 Task: Show more about the house rules of Home in Summerton.
Action: Mouse moved to (413, 123)
Screenshot: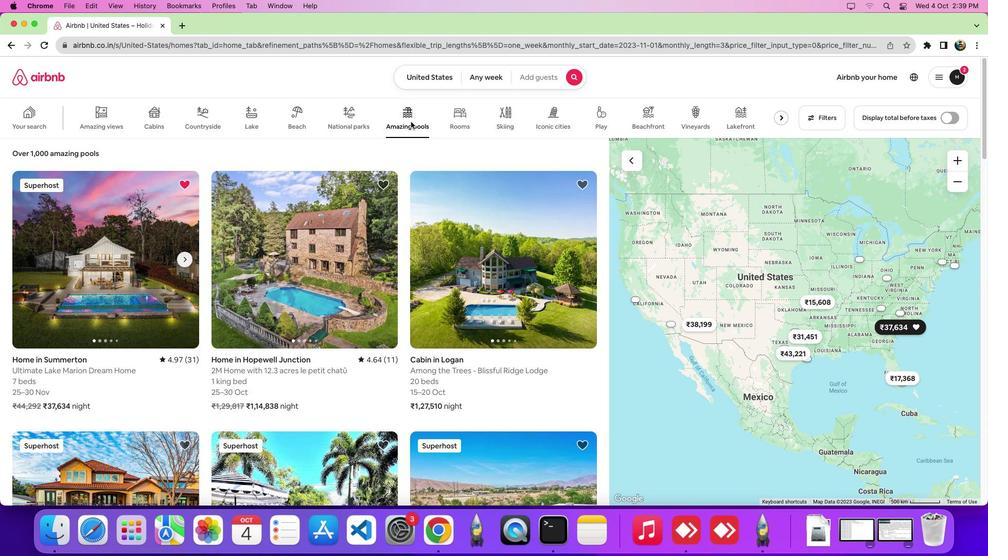 
Action: Mouse pressed left at (413, 123)
Screenshot: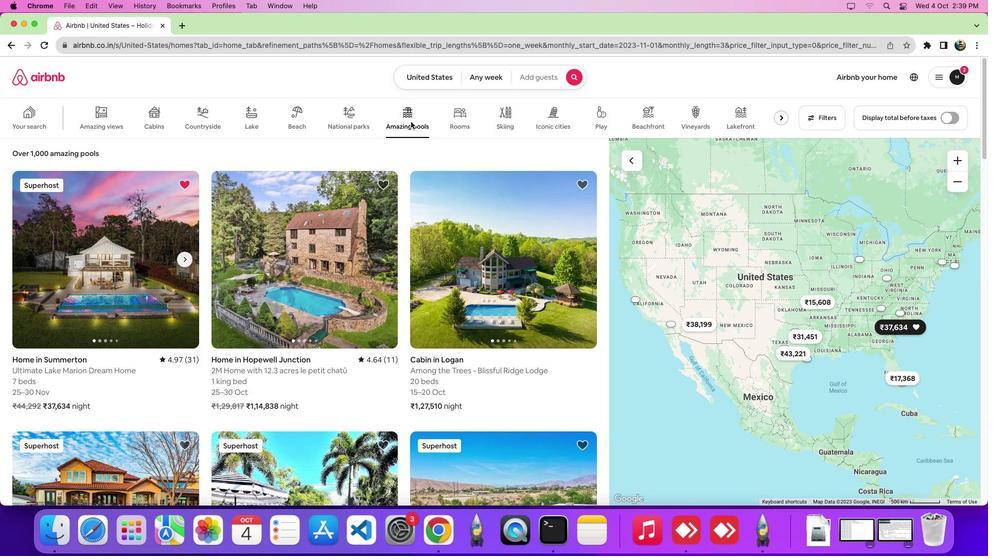 
Action: Mouse moved to (136, 279)
Screenshot: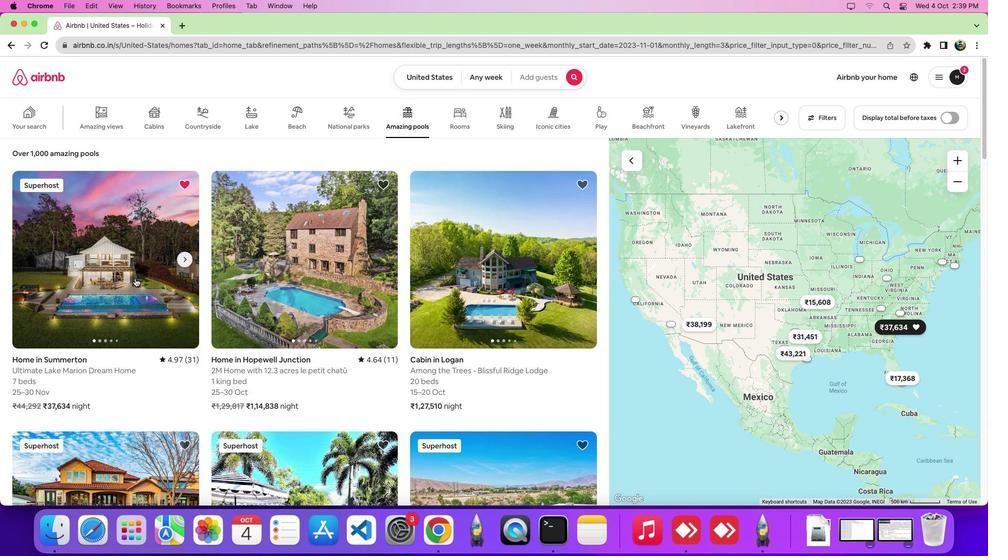 
Action: Mouse pressed left at (136, 279)
Screenshot: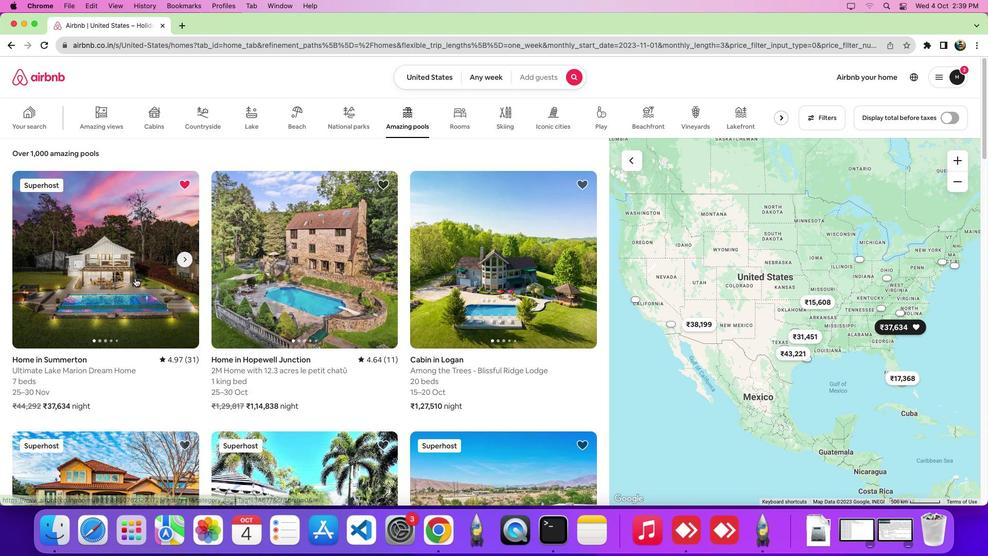 
Action: Mouse moved to (497, 277)
Screenshot: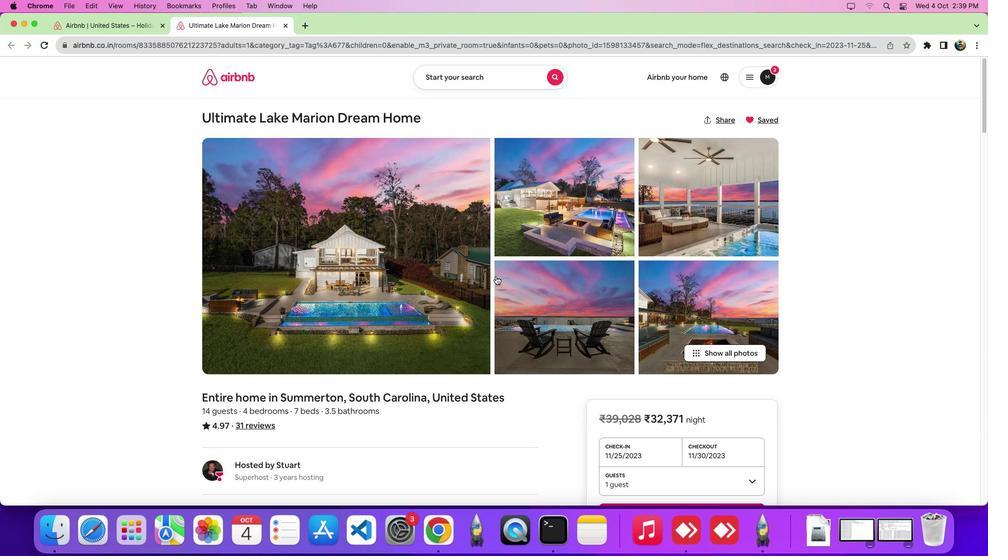 
Action: Mouse scrolled (497, 277) with delta (1, 1)
Screenshot: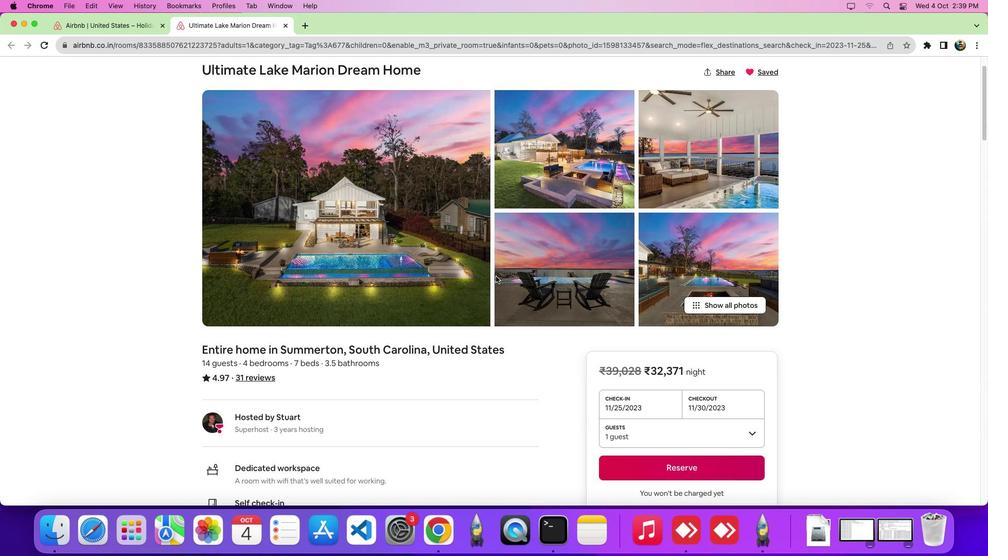 
Action: Mouse scrolled (497, 277) with delta (1, 0)
Screenshot: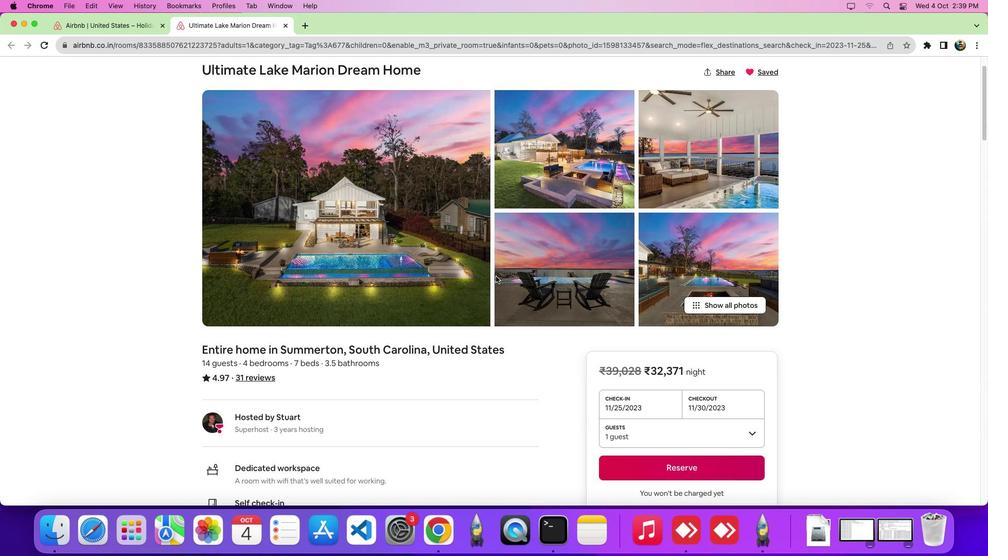 
Action: Mouse scrolled (497, 277) with delta (1, -2)
Screenshot: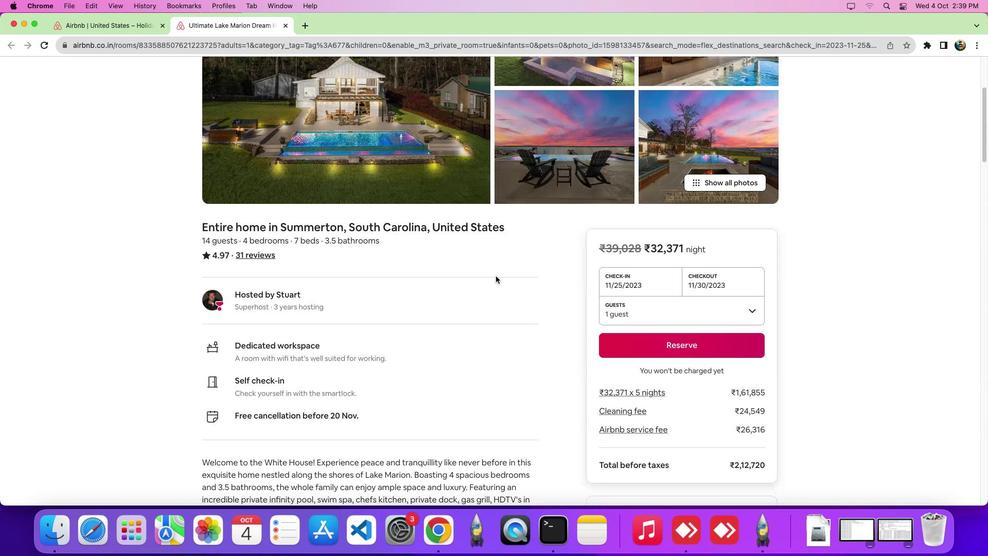 
Action: Mouse scrolled (497, 277) with delta (1, -4)
Screenshot: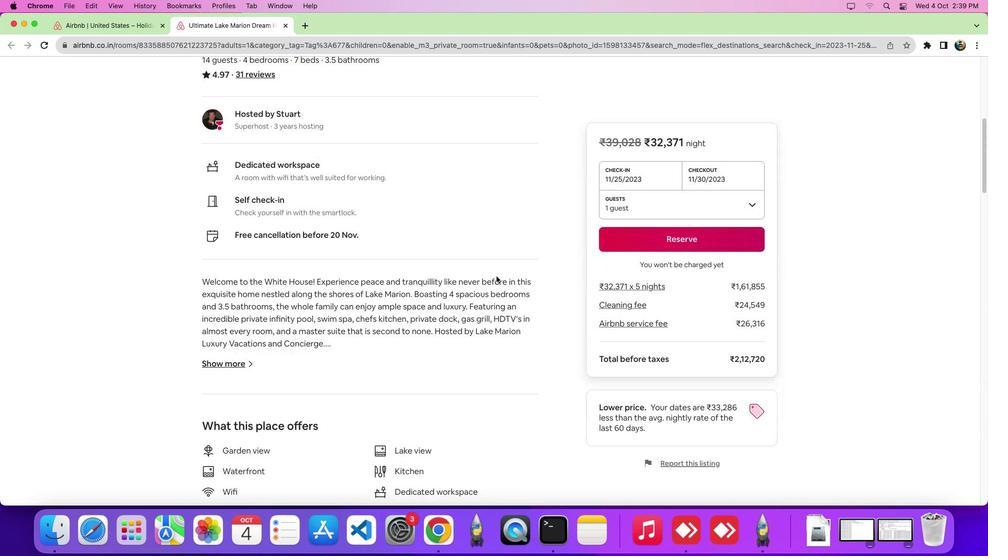 
Action: Mouse moved to (499, 277)
Screenshot: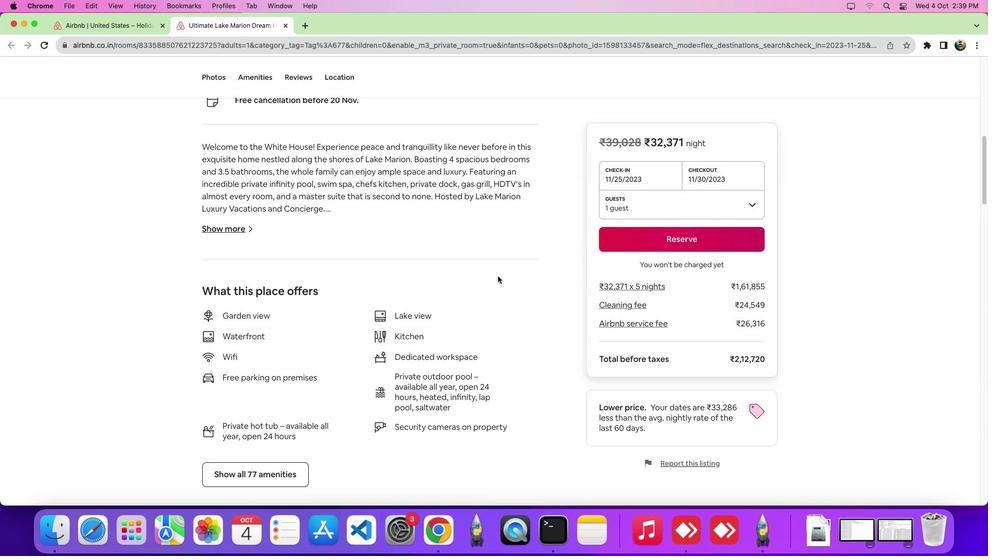 
Action: Mouse scrolled (499, 277) with delta (1, 1)
Screenshot: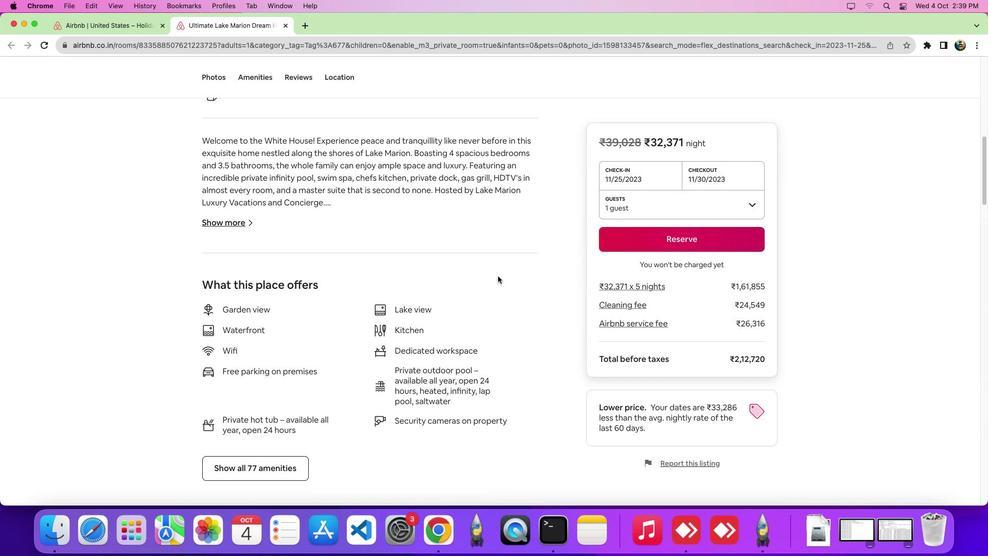 
Action: Mouse scrolled (499, 277) with delta (1, 1)
Screenshot: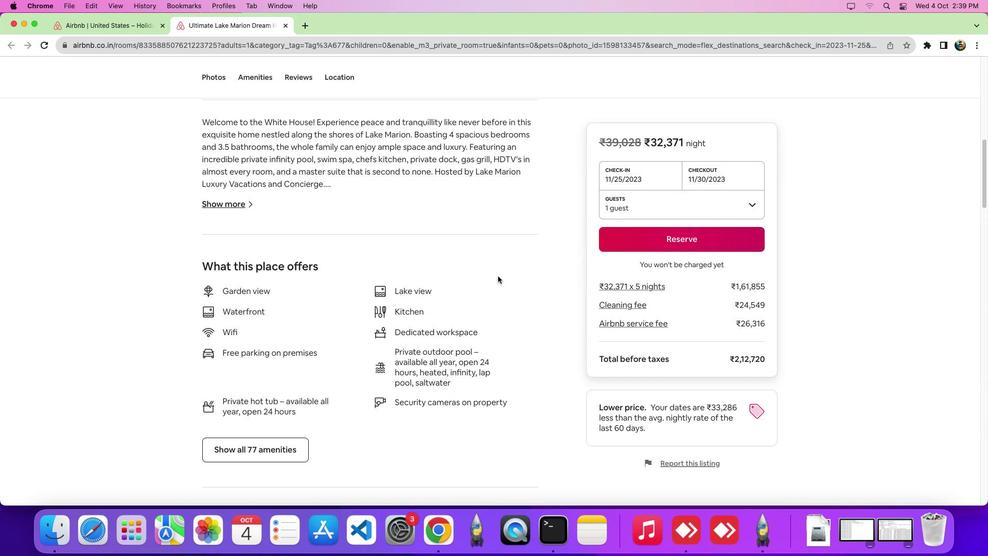 
Action: Mouse scrolled (499, 277) with delta (1, 0)
Screenshot: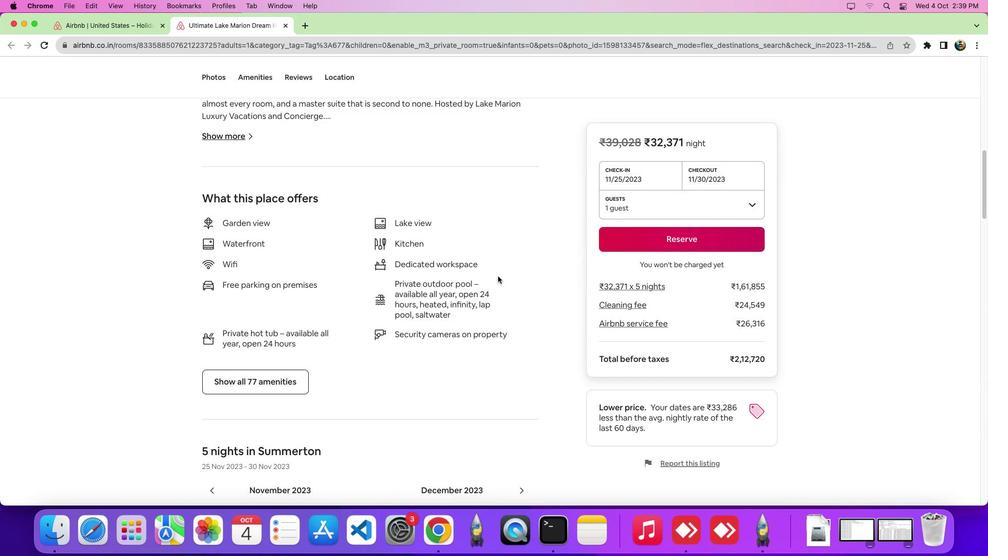 
Action: Mouse scrolled (499, 277) with delta (1, 1)
Screenshot: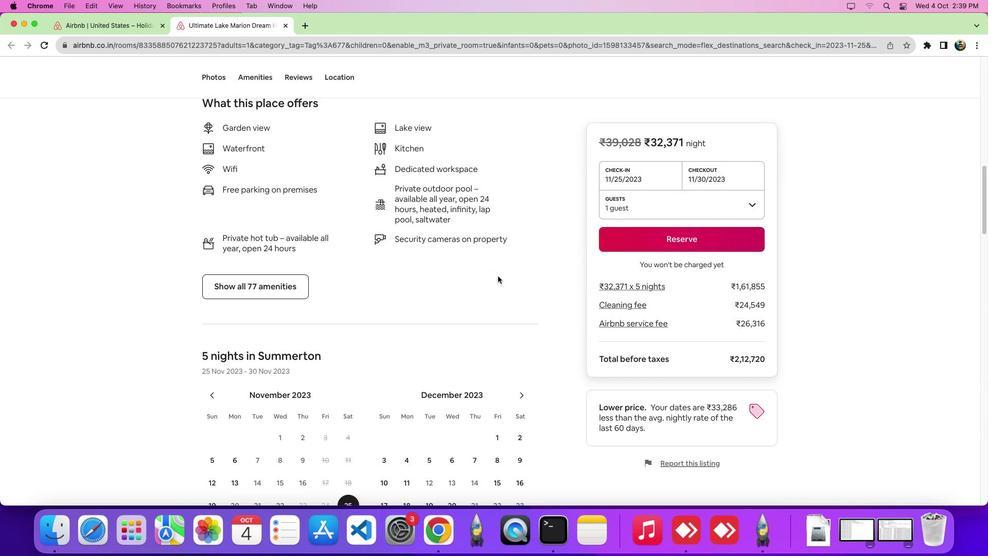 
Action: Mouse scrolled (499, 277) with delta (1, 1)
Screenshot: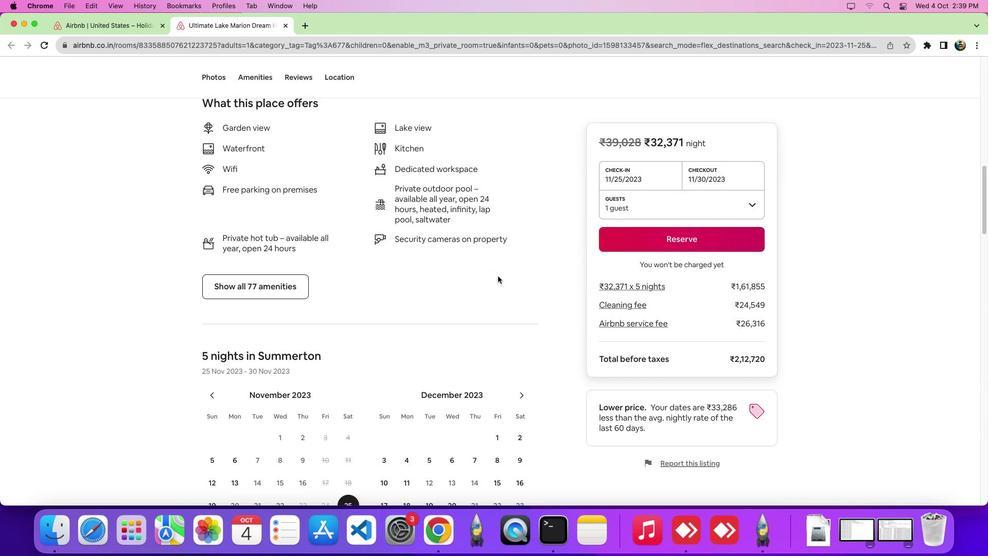 
Action: Mouse scrolled (499, 277) with delta (1, -2)
Screenshot: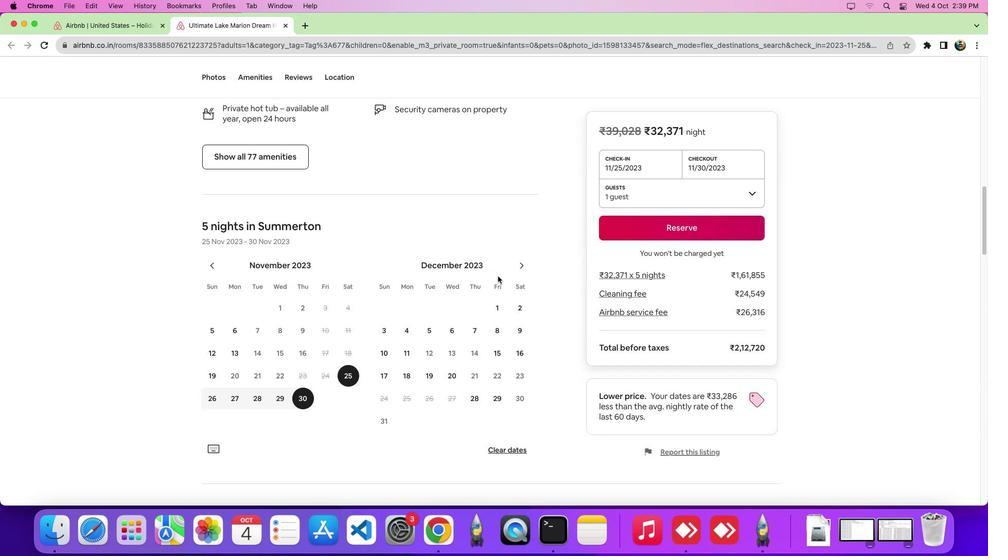 
Action: Mouse scrolled (499, 277) with delta (1, -2)
Screenshot: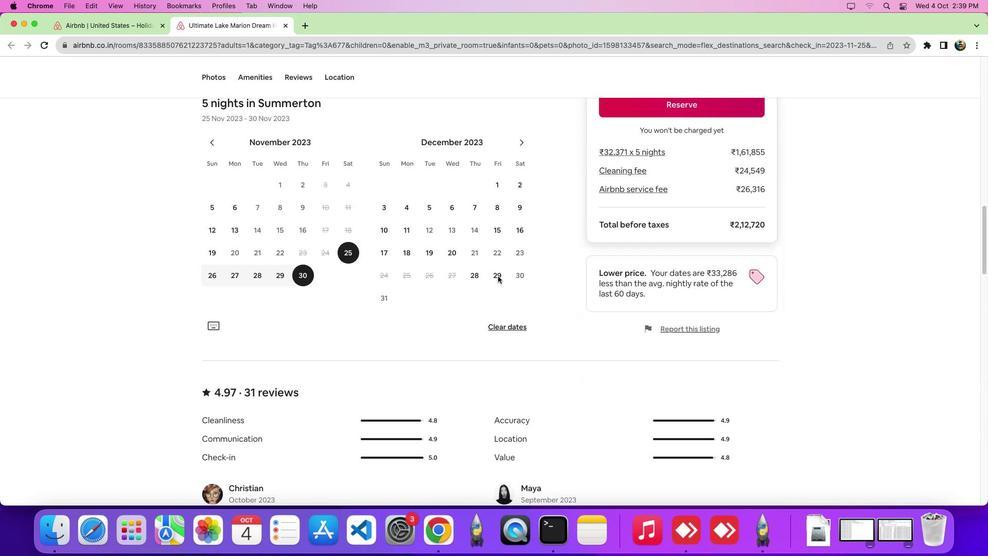 
Action: Mouse scrolled (499, 277) with delta (1, 1)
Screenshot: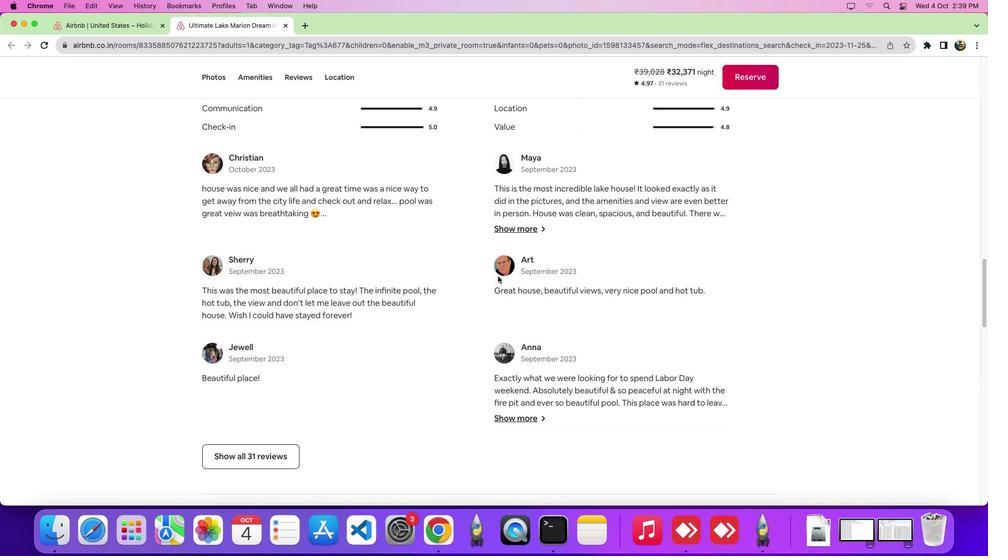 
Action: Mouse scrolled (499, 277) with delta (1, 0)
Screenshot: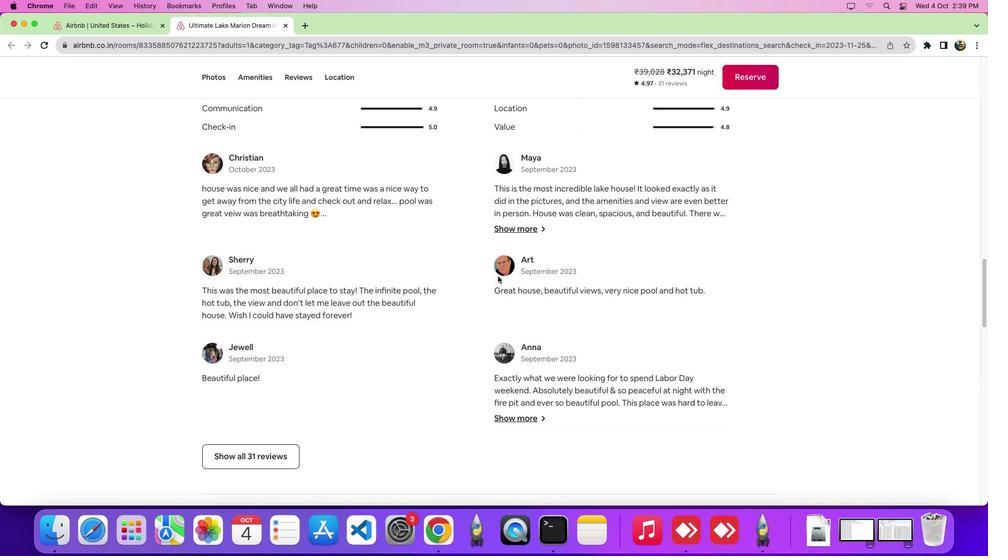 
Action: Mouse scrolled (499, 277) with delta (1, -2)
Screenshot: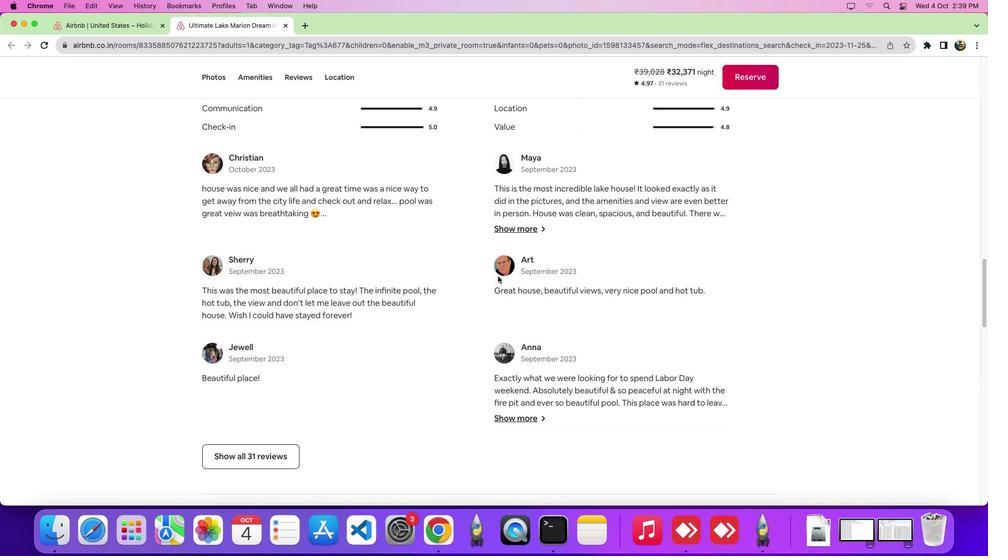 
Action: Mouse scrolled (499, 277) with delta (1, -4)
Screenshot: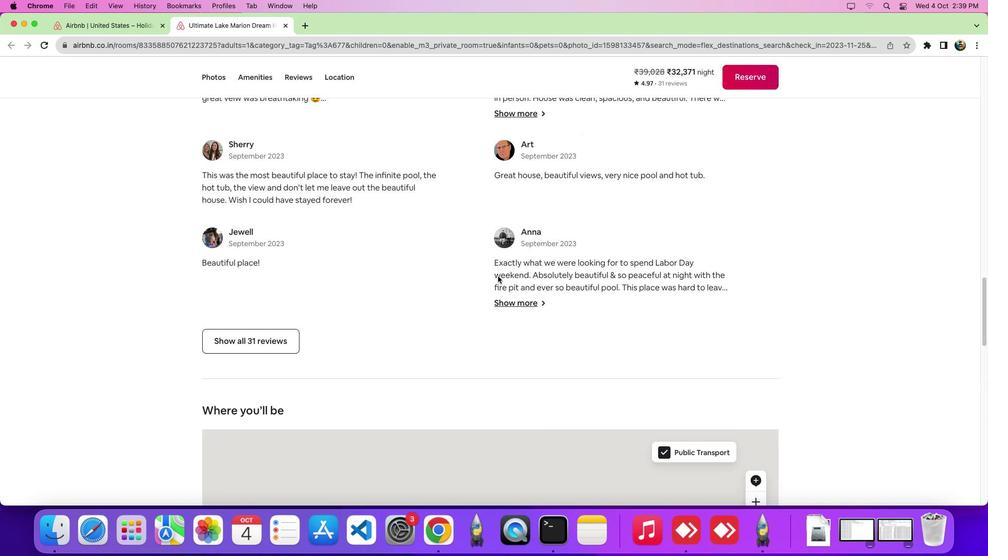 
Action: Mouse scrolled (499, 277) with delta (1, 1)
Screenshot: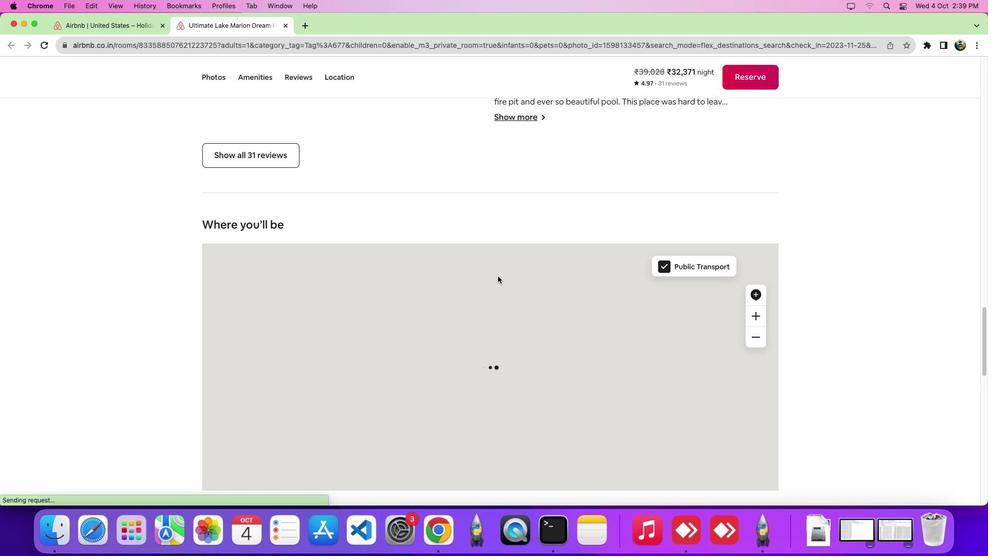 
Action: Mouse scrolled (499, 277) with delta (1, 1)
Screenshot: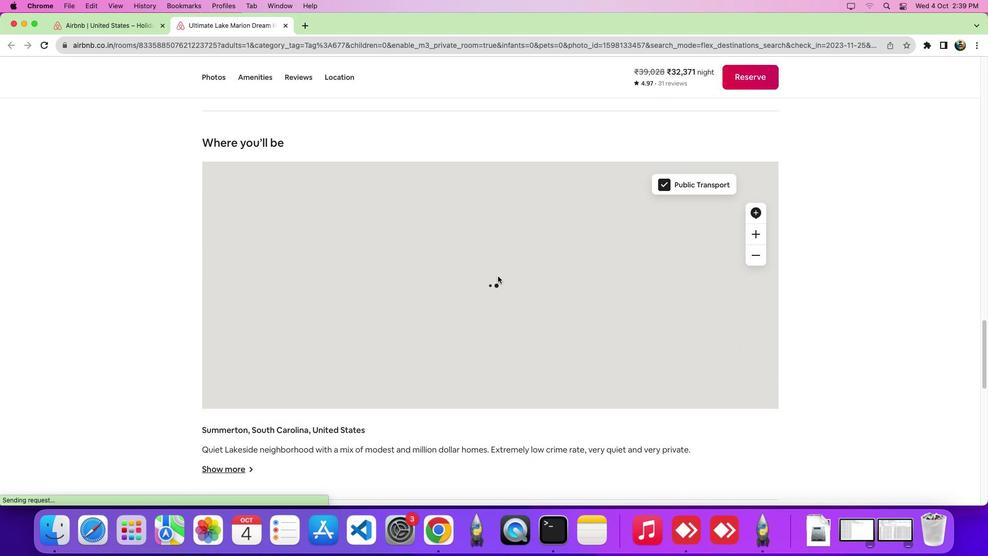 
Action: Mouse scrolled (499, 277) with delta (1, -2)
Screenshot: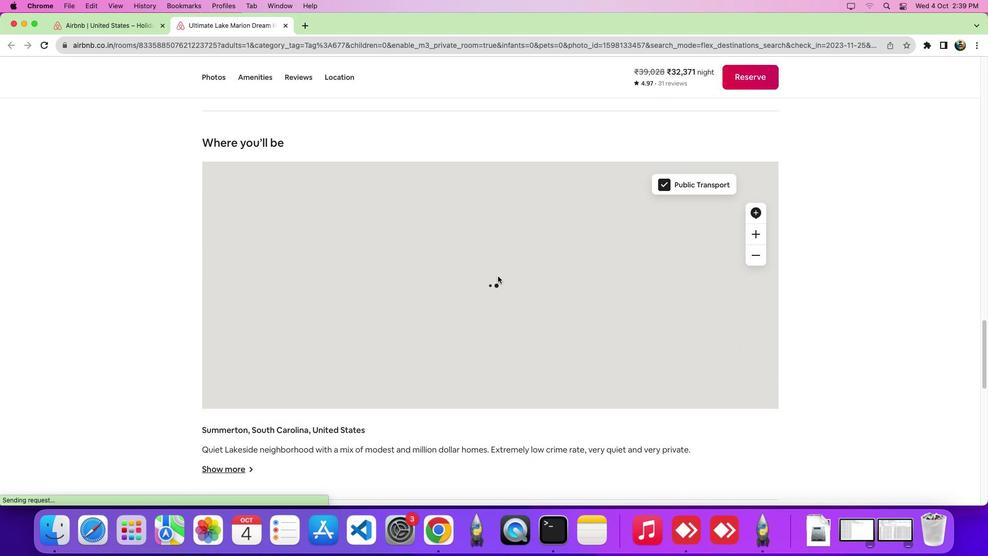 
Action: Mouse scrolled (499, 277) with delta (1, 1)
Screenshot: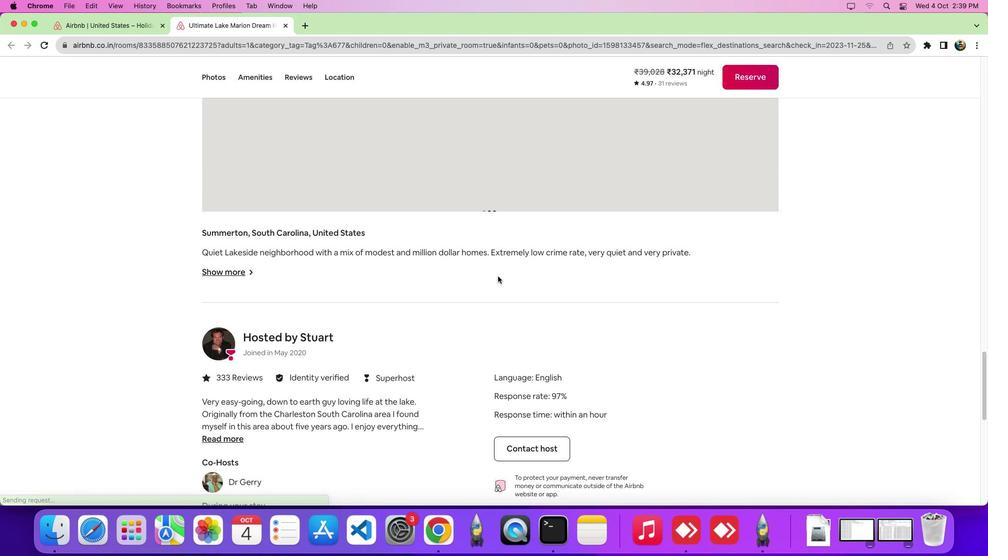 
Action: Mouse scrolled (499, 277) with delta (1, 0)
Screenshot: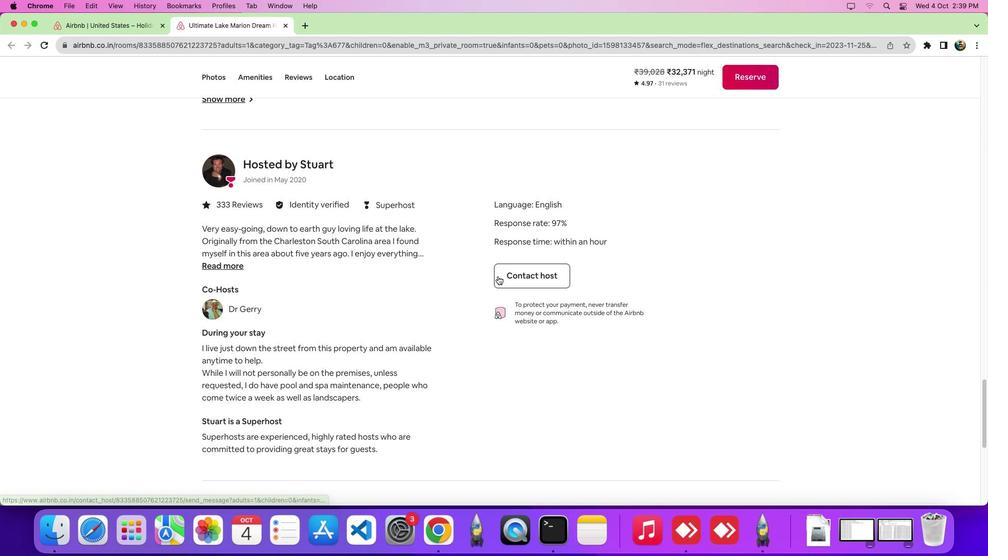 
Action: Mouse scrolled (499, 277) with delta (1, -2)
Screenshot: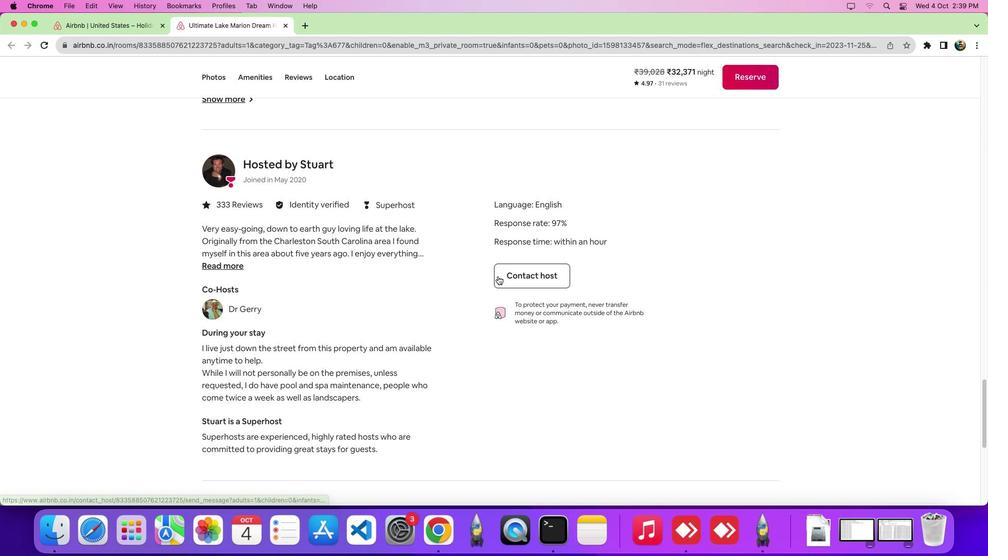 
Action: Mouse scrolled (499, 277) with delta (1, -4)
Screenshot: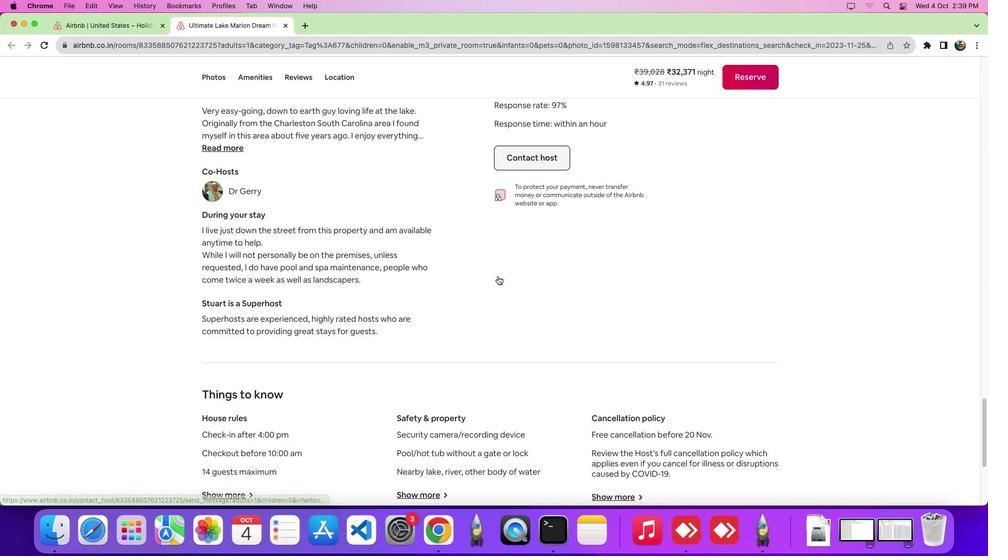 
Action: Mouse scrolled (499, 277) with delta (1, 1)
Screenshot: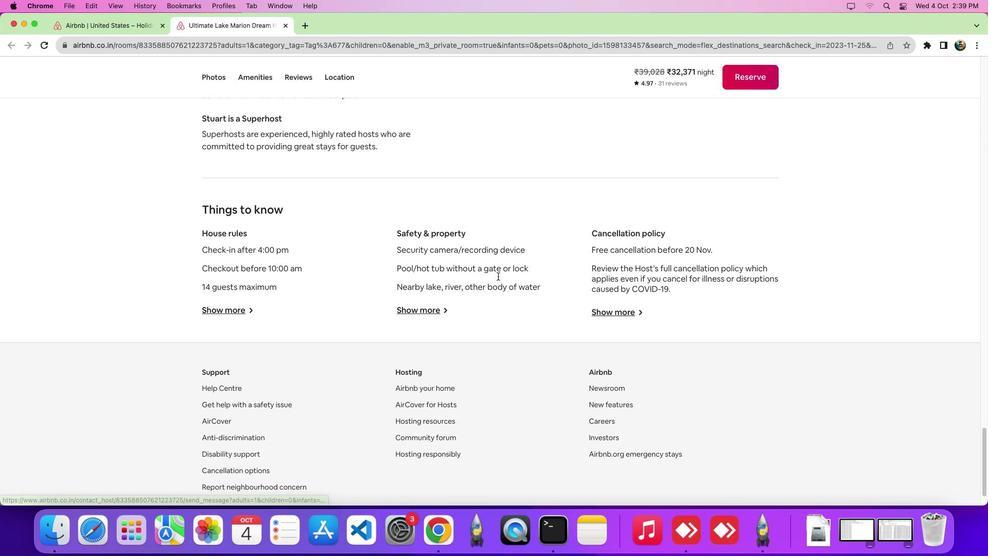 
Action: Mouse scrolled (499, 277) with delta (1, 0)
Screenshot: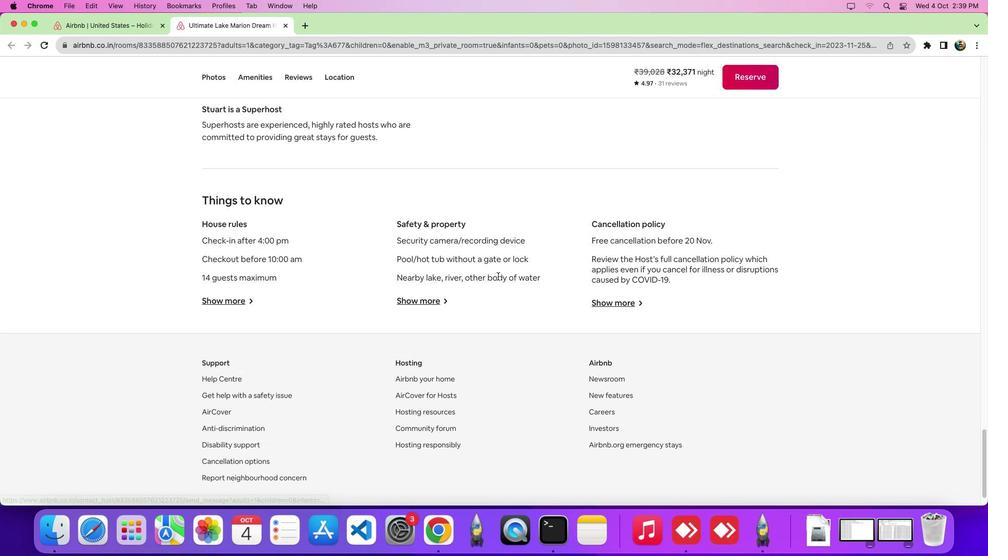 
Action: Mouse scrolled (499, 277) with delta (1, -3)
Screenshot: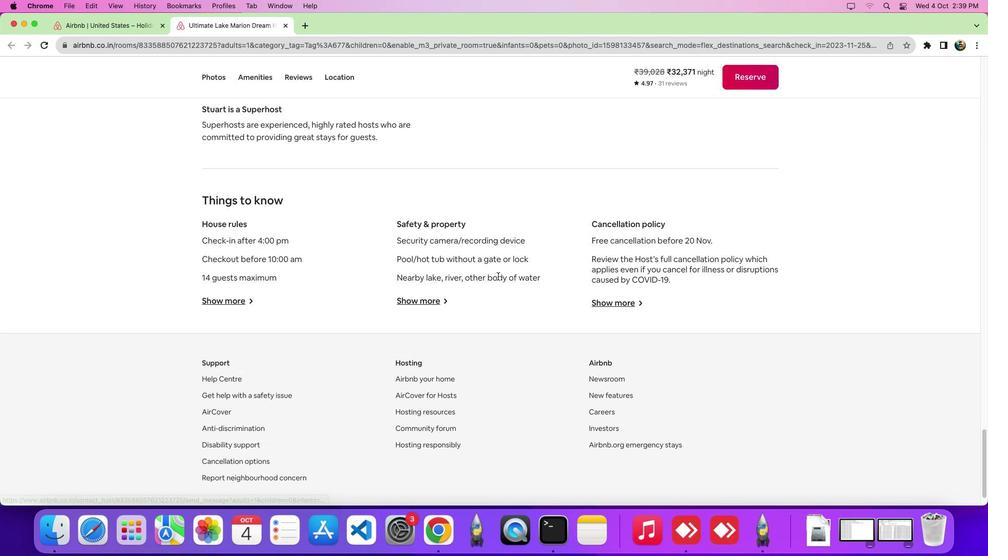 
Action: Mouse scrolled (499, 277) with delta (1, -5)
Screenshot: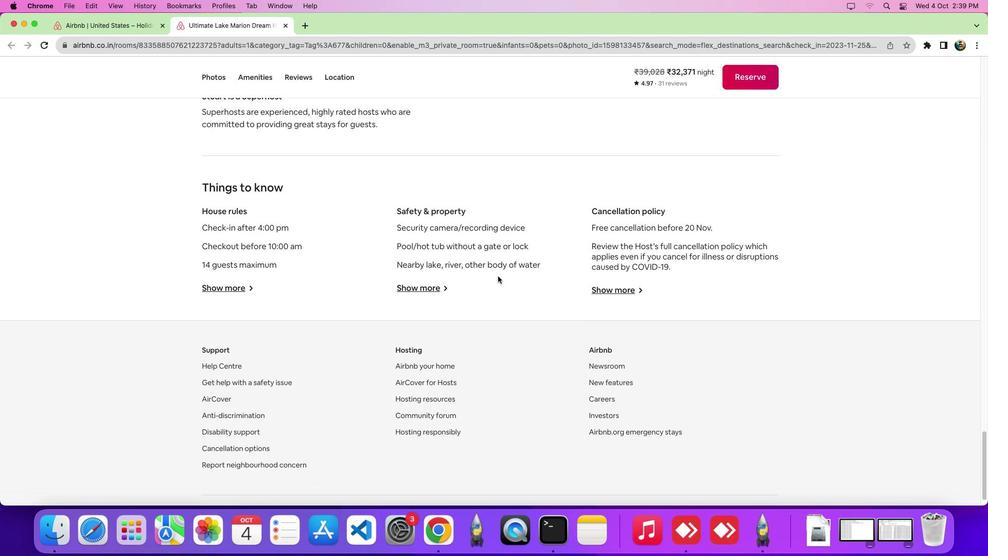 
Action: Mouse scrolled (499, 277) with delta (1, 1)
Screenshot: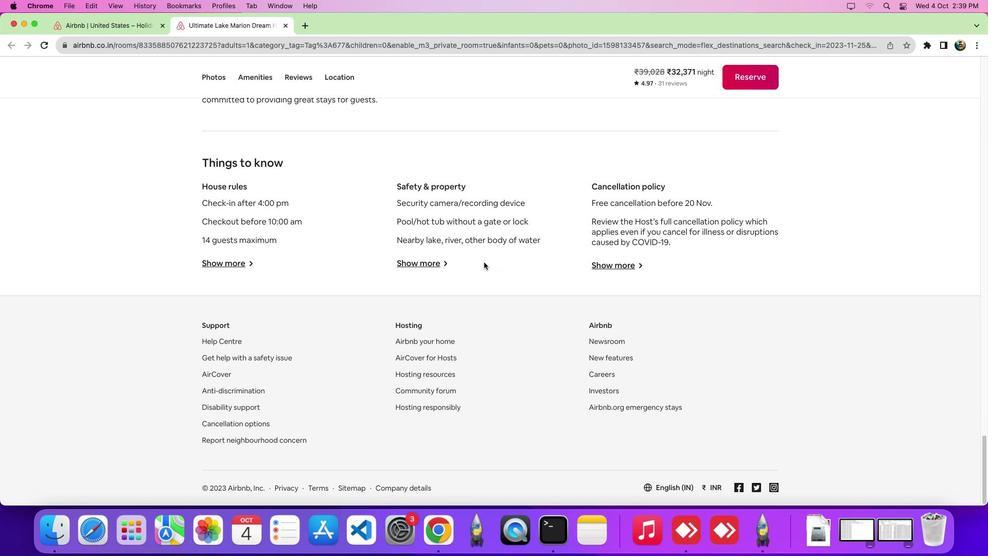 
Action: Mouse scrolled (499, 277) with delta (1, 0)
Screenshot: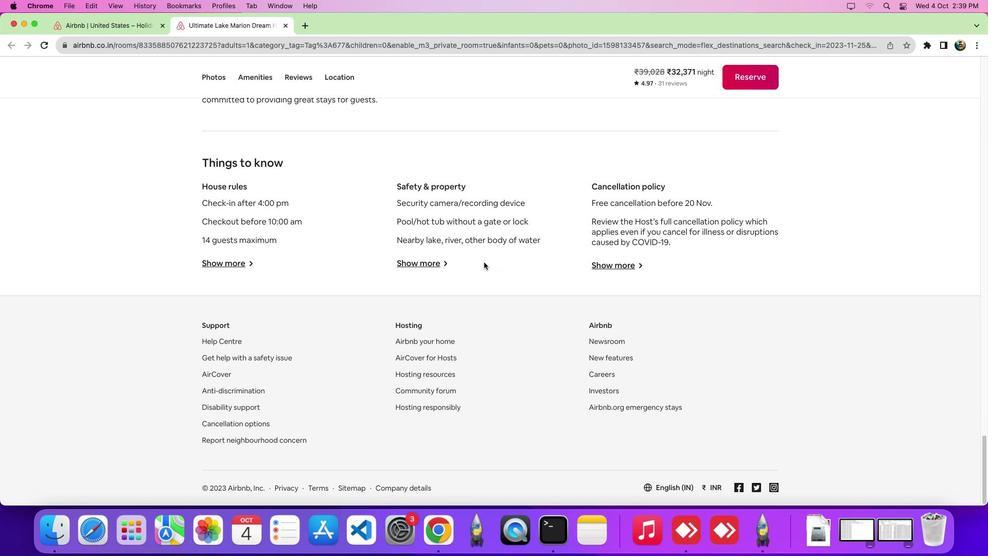 
Action: Mouse scrolled (499, 277) with delta (1, -3)
Screenshot: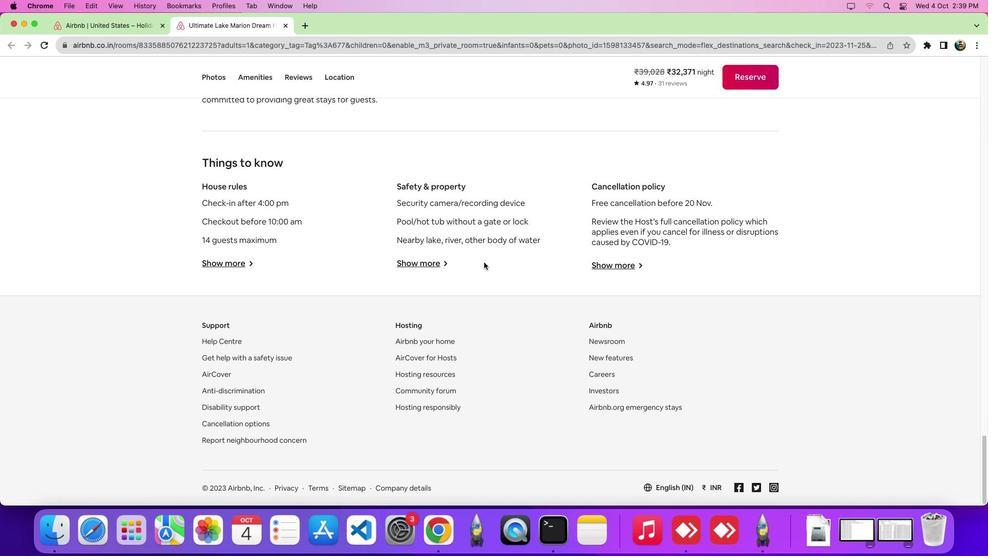 
Action: Mouse moved to (486, 263)
Screenshot: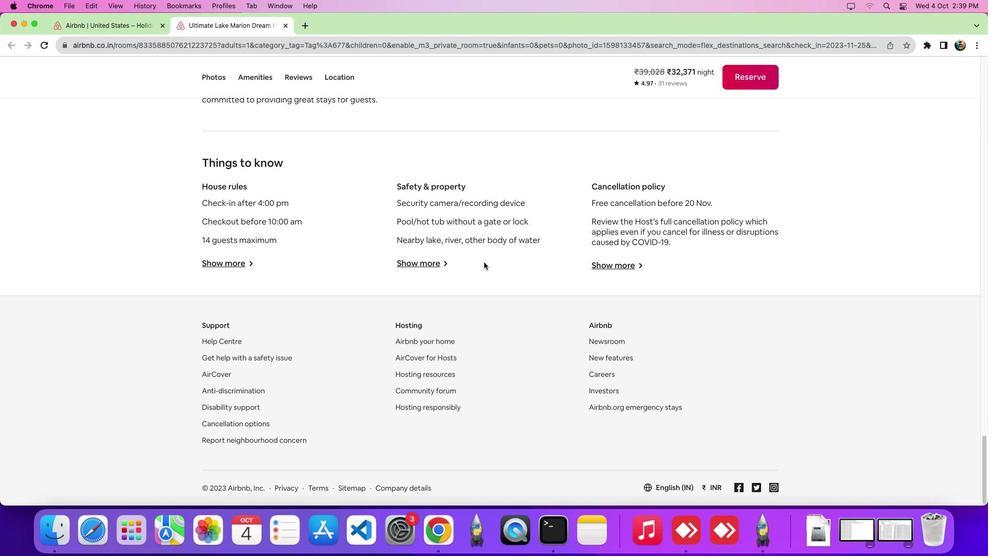 
Action: Mouse scrolled (486, 263) with delta (1, 1)
Screenshot: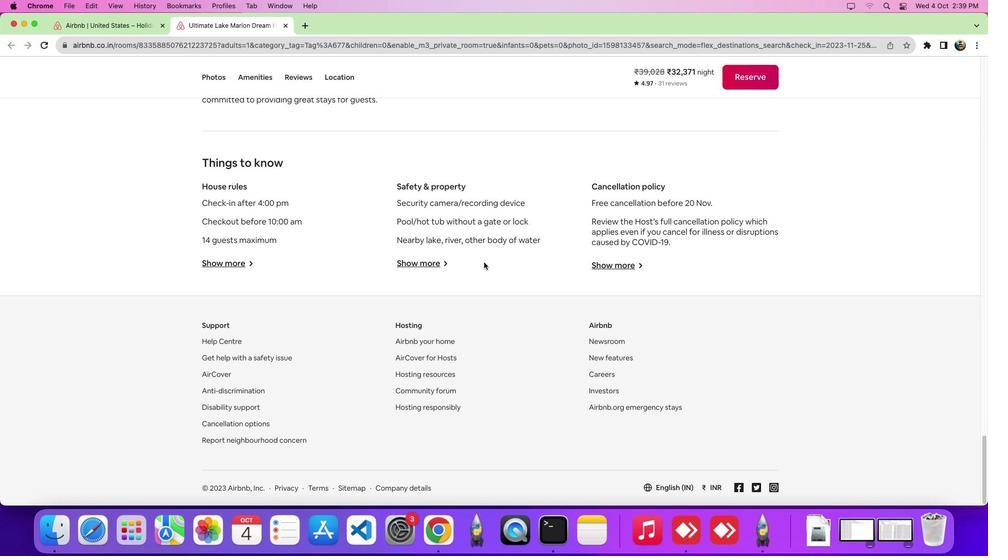 
Action: Mouse scrolled (486, 263) with delta (1, 0)
Screenshot: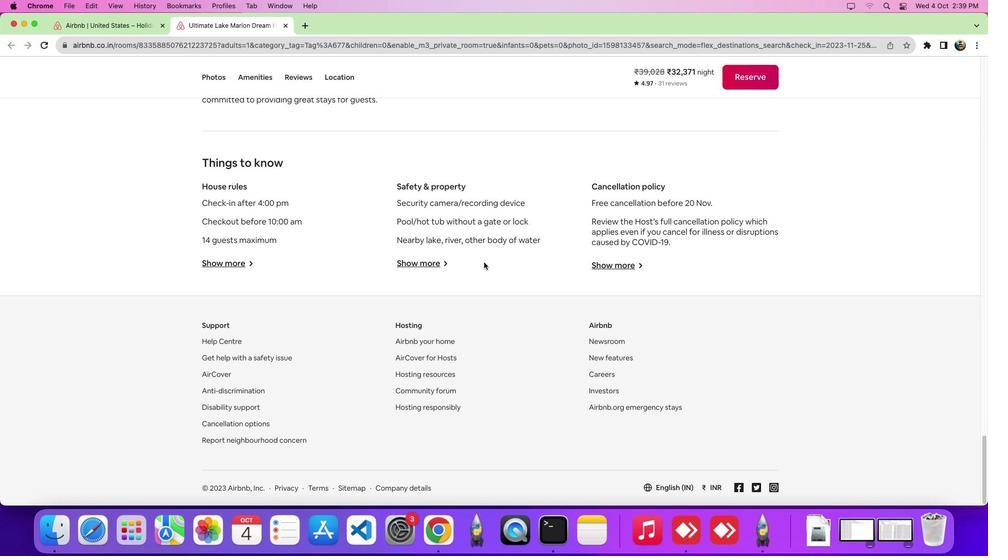 
Action: Mouse scrolled (486, 263) with delta (1, -3)
Screenshot: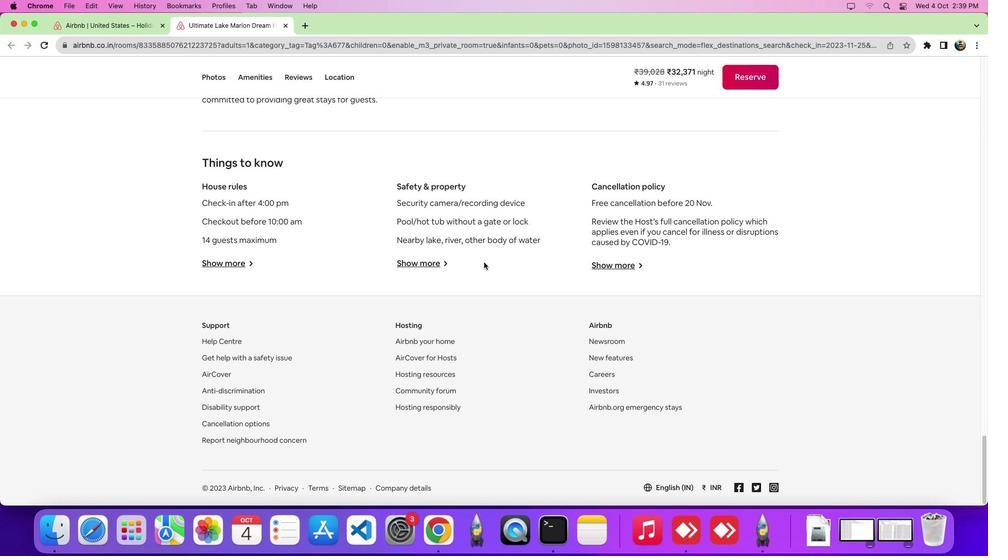 
Action: Mouse scrolled (486, 263) with delta (1, -5)
Screenshot: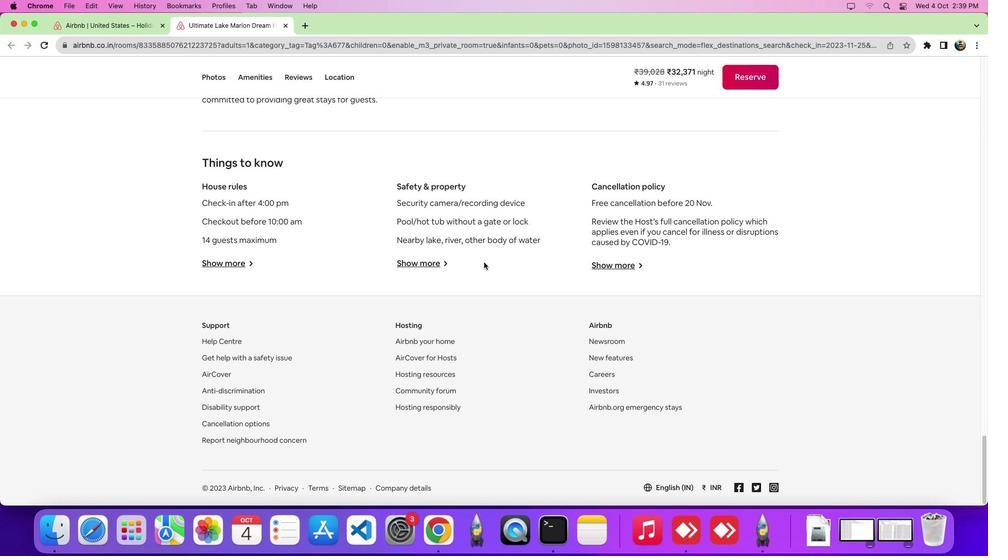 
Action: Mouse scrolled (486, 263) with delta (1, 1)
Screenshot: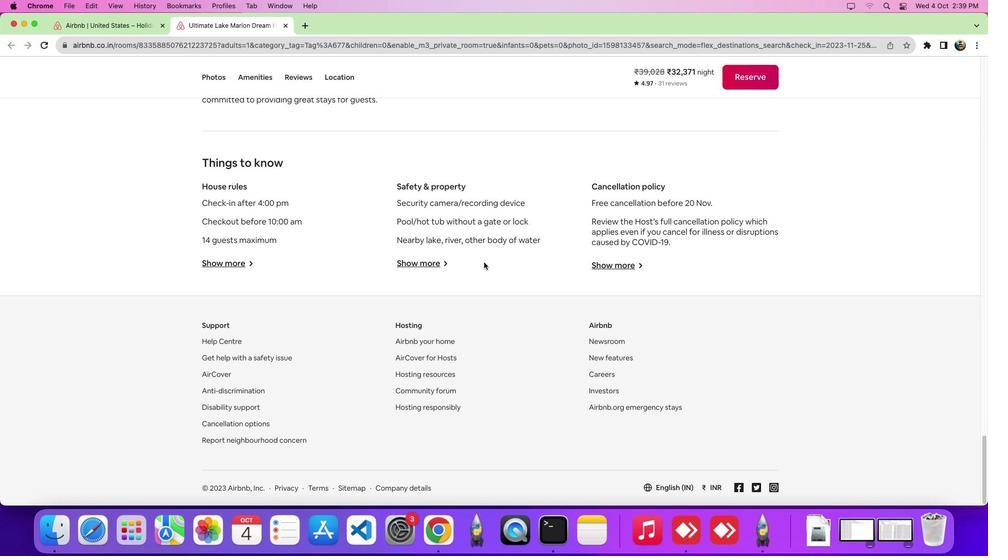 
Action: Mouse scrolled (486, 263) with delta (1, 0)
Screenshot: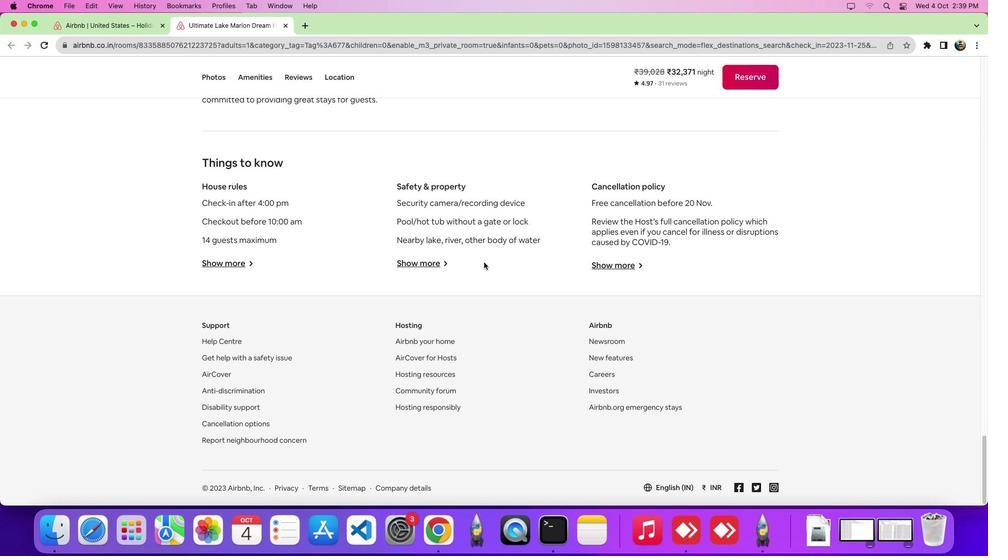 
Action: Mouse scrolled (486, 263) with delta (1, -2)
Screenshot: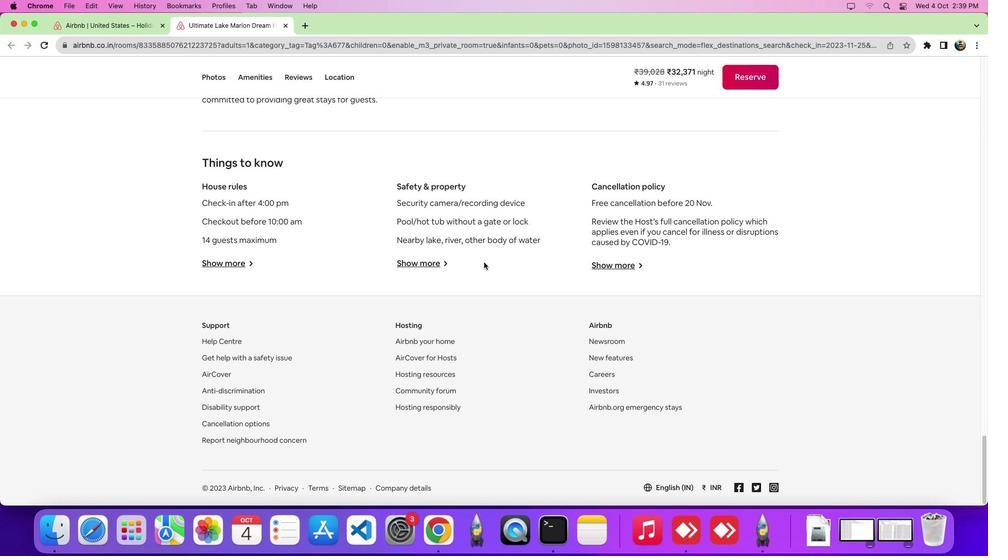
Action: Mouse scrolled (486, 263) with delta (1, -4)
Screenshot: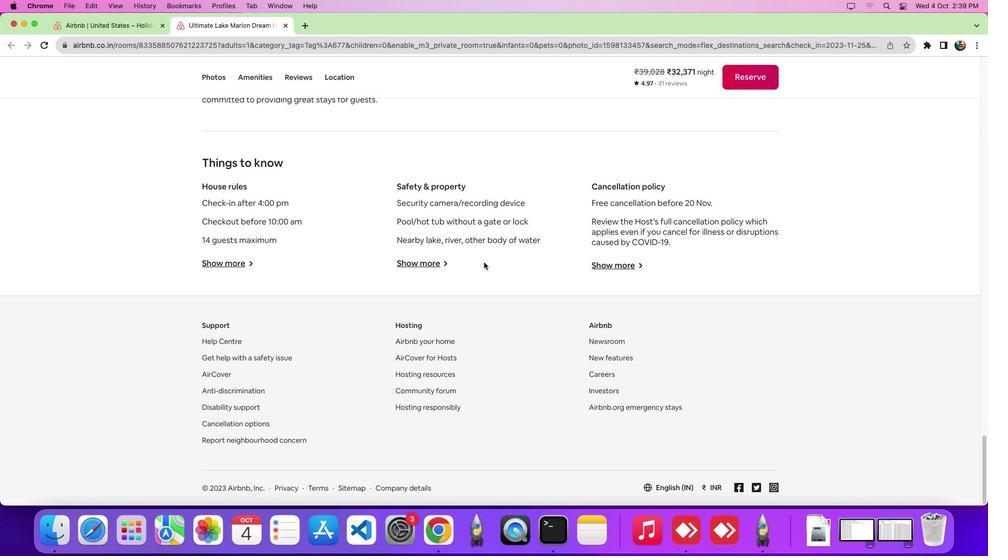 
Action: Mouse moved to (232, 266)
Screenshot: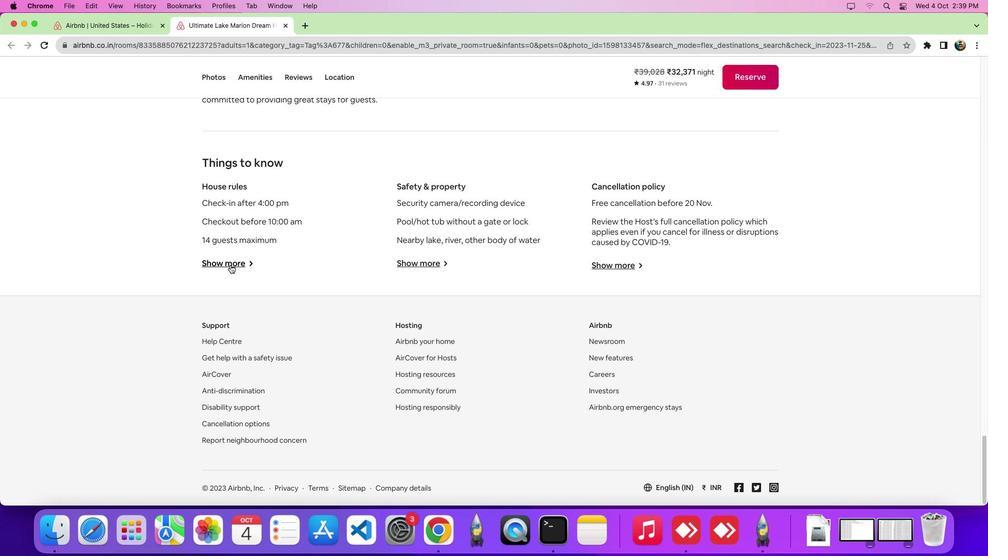 
Action: Mouse pressed left at (232, 266)
Screenshot: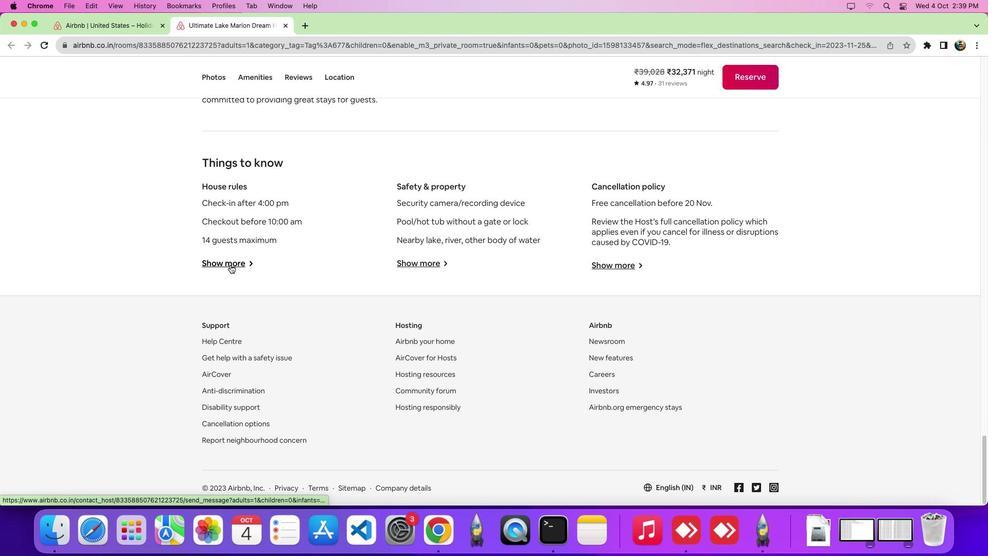 
Action: Mouse moved to (615, 280)
Screenshot: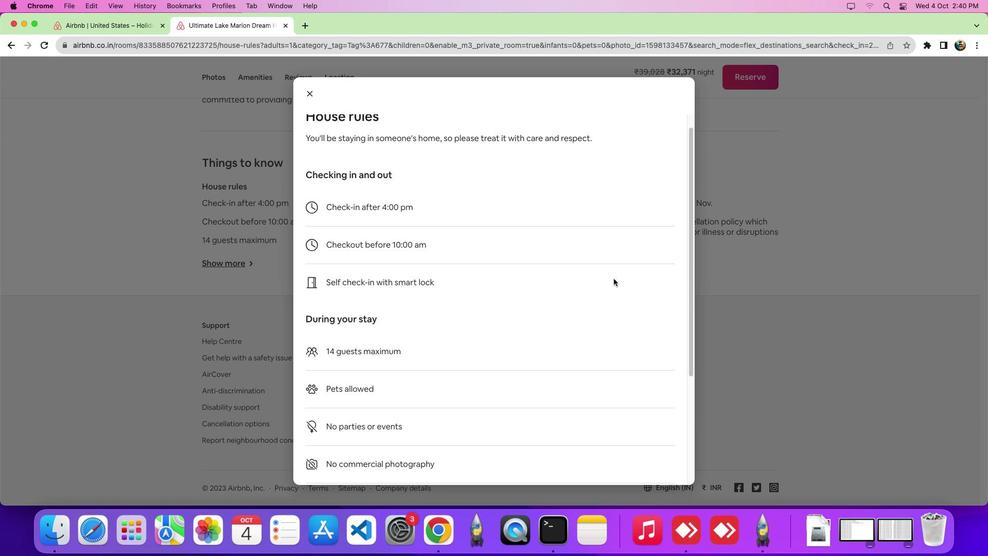 
Action: Mouse scrolled (615, 280) with delta (1, 1)
Screenshot: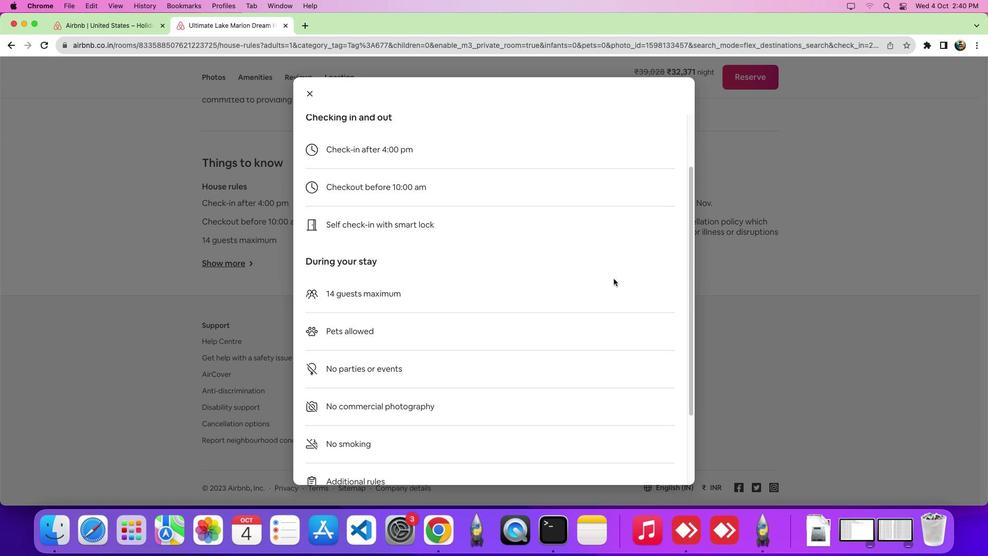 
Action: Mouse scrolled (615, 280) with delta (1, 0)
Screenshot: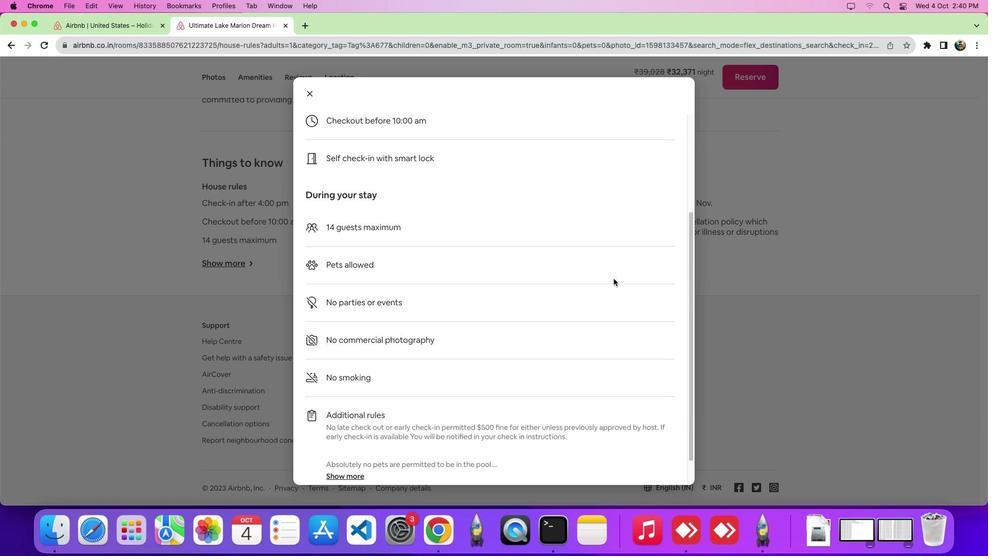 
Action: Mouse scrolled (615, 280) with delta (1, -3)
Screenshot: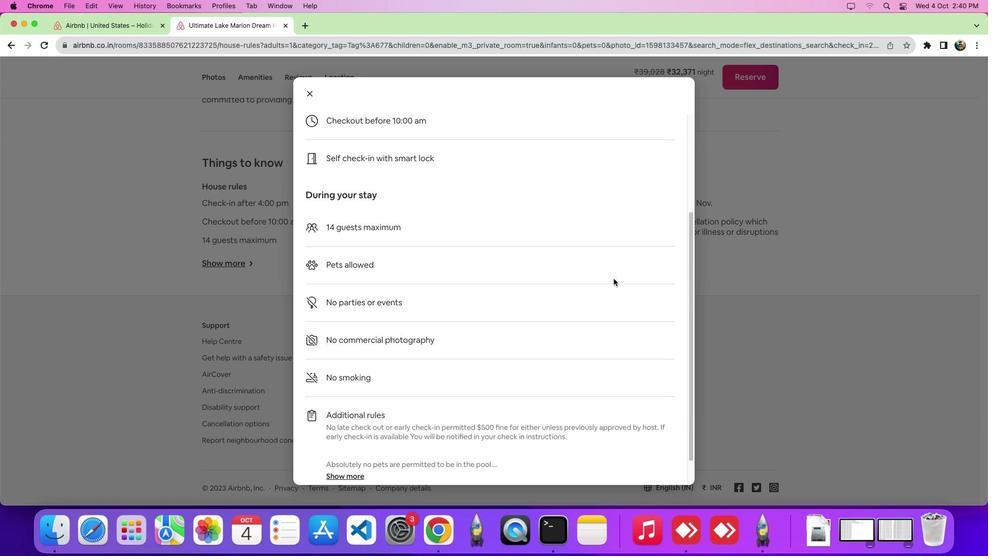 
Action: Mouse scrolled (615, 280) with delta (1, -5)
Screenshot: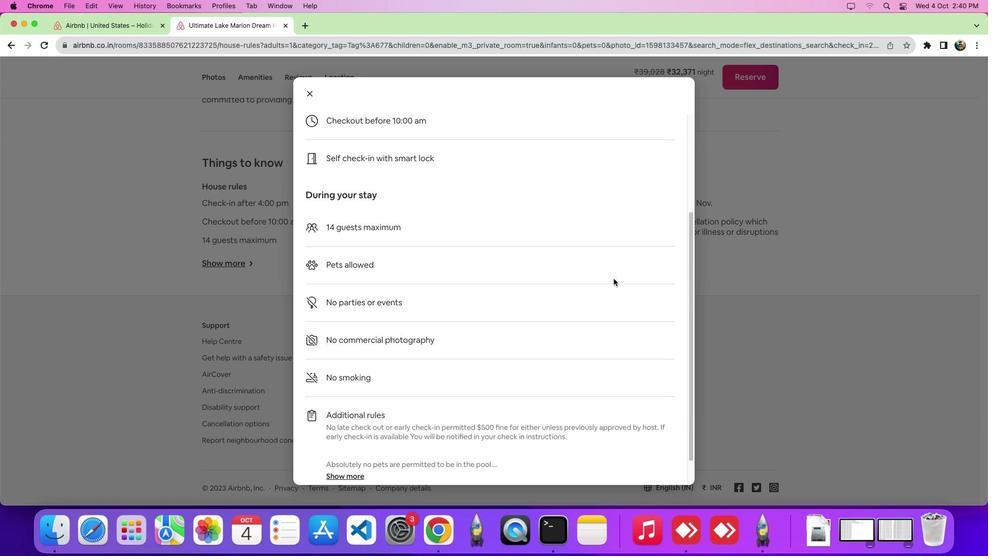 
Action: Mouse scrolled (615, 280) with delta (1, -5)
Screenshot: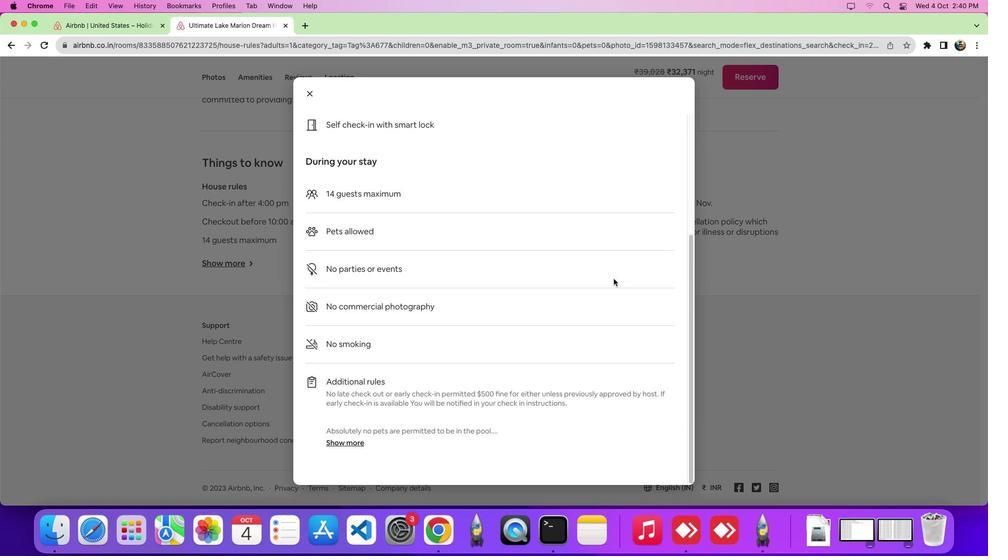 
Action: Mouse scrolled (615, 280) with delta (1, 1)
Screenshot: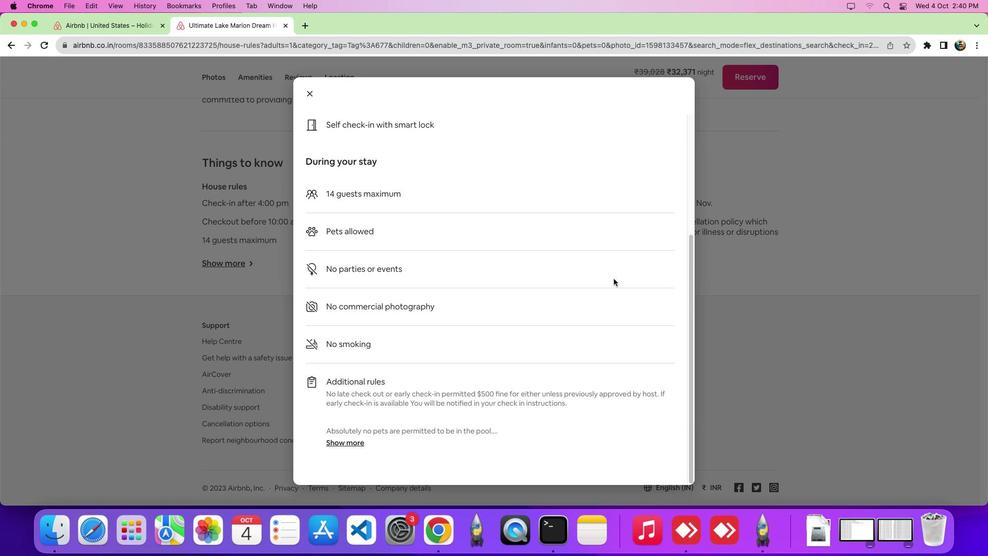 
Action: Mouse scrolled (615, 280) with delta (1, 0)
Screenshot: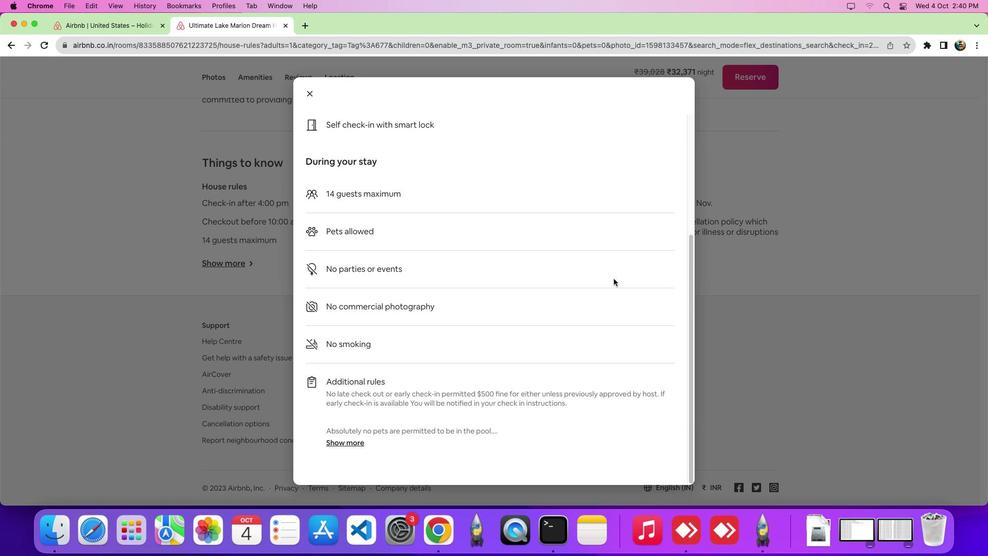 
Action: Mouse scrolled (615, 280) with delta (1, -3)
Screenshot: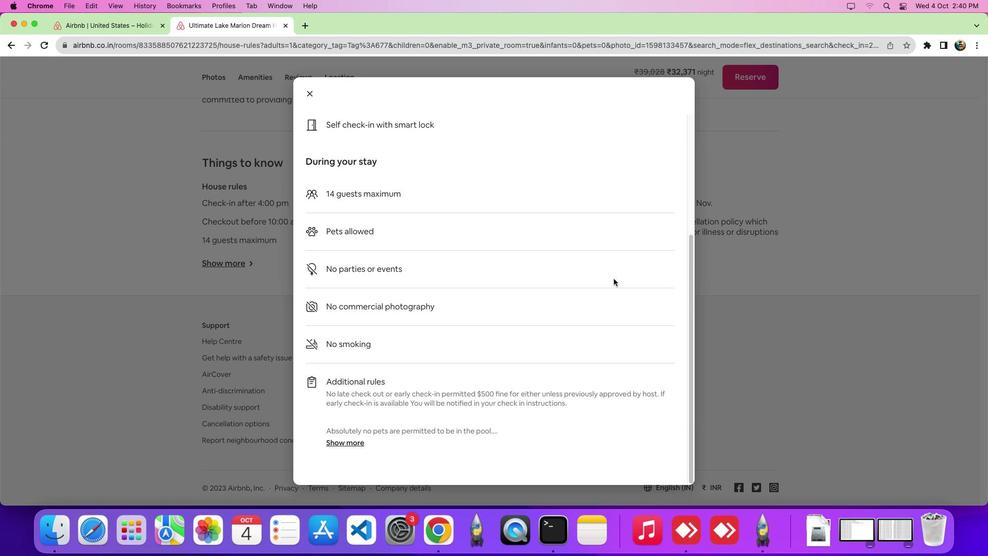 
Action: Mouse scrolled (615, 280) with delta (1, -5)
Screenshot: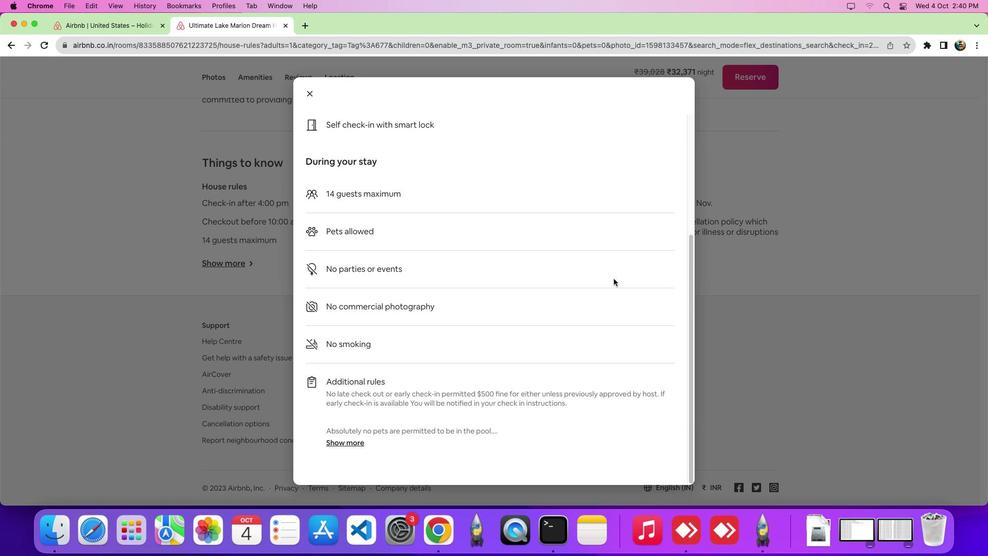 
Action: Mouse scrolled (615, 280) with delta (1, -5)
Screenshot: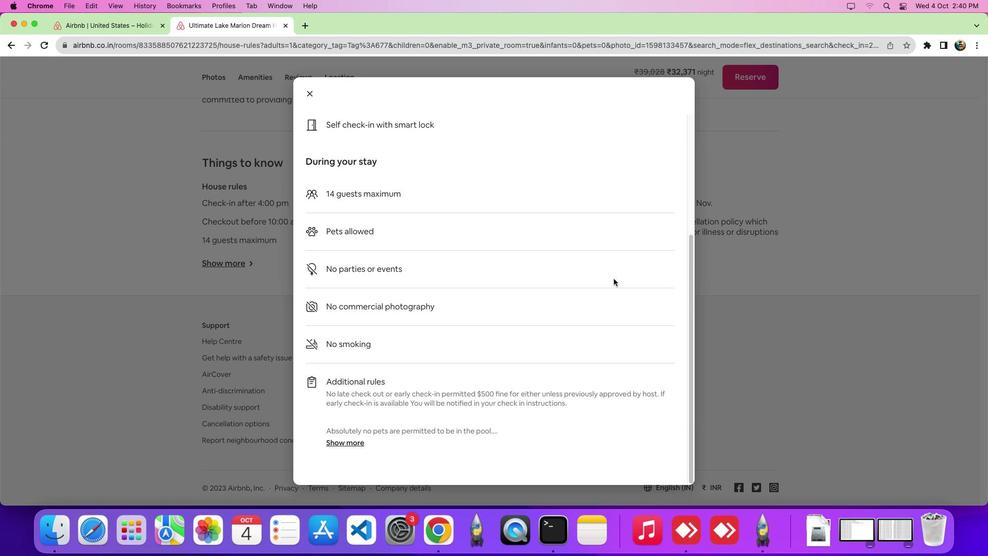 
Action: Mouse moved to (615, 280)
Screenshot: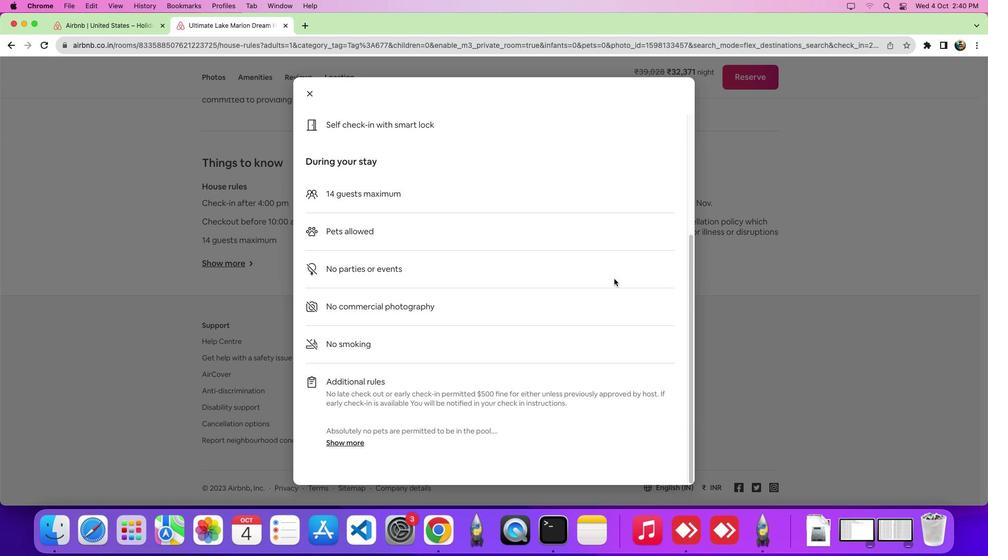 
